 Task: Log work in the project YottaTech for the issue 'HR management system for a company with advanced employee onboarding and performance tracking features' spent time as '3w 2d 7h 4m' and remaining time as '6w 2d 17h 22m' and move to bottom of backlog. Now add the issue to the epic 'Mobile Application Development'.
Action: Mouse moved to (1114, 186)
Screenshot: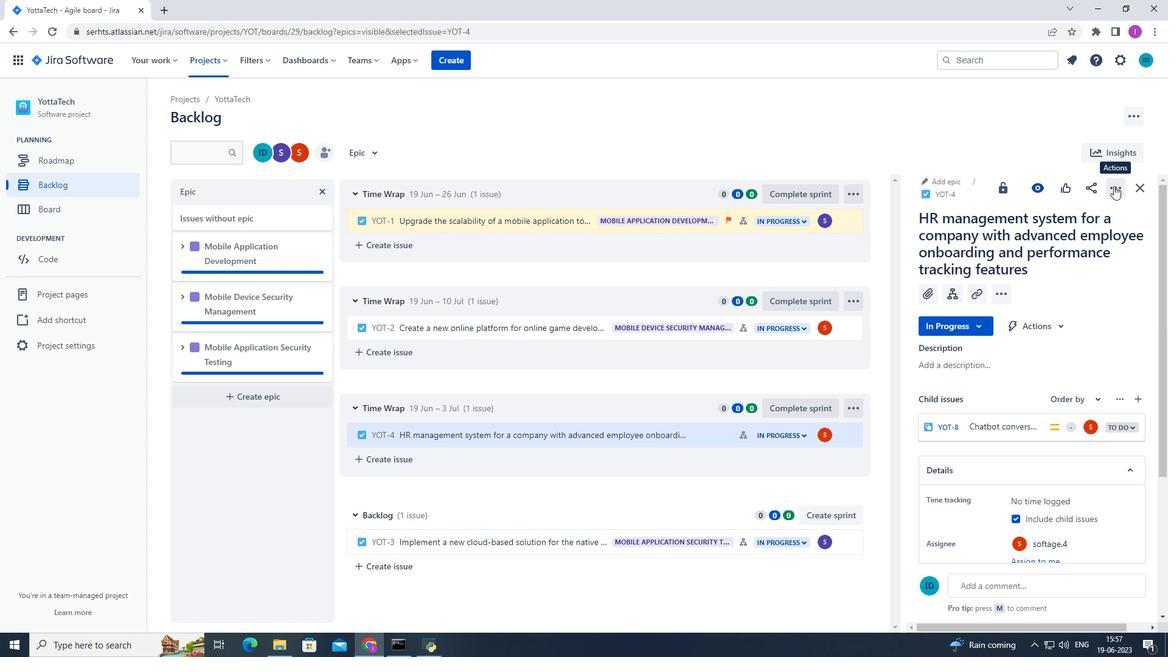 
Action: Mouse pressed left at (1114, 186)
Screenshot: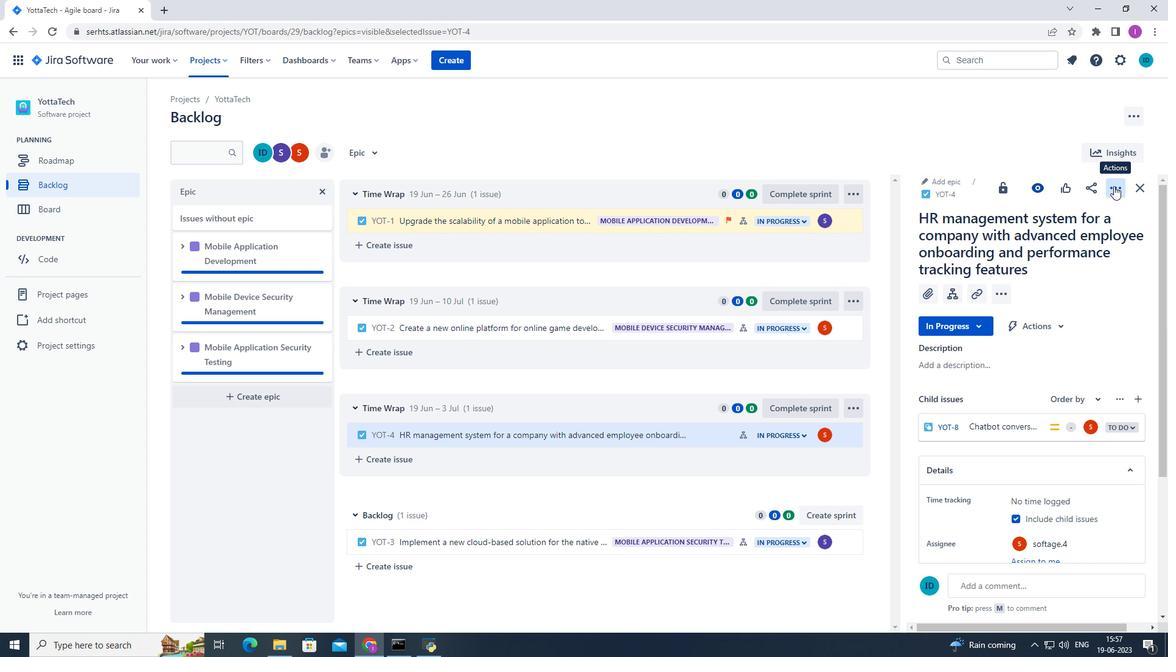 
Action: Mouse moved to (1052, 221)
Screenshot: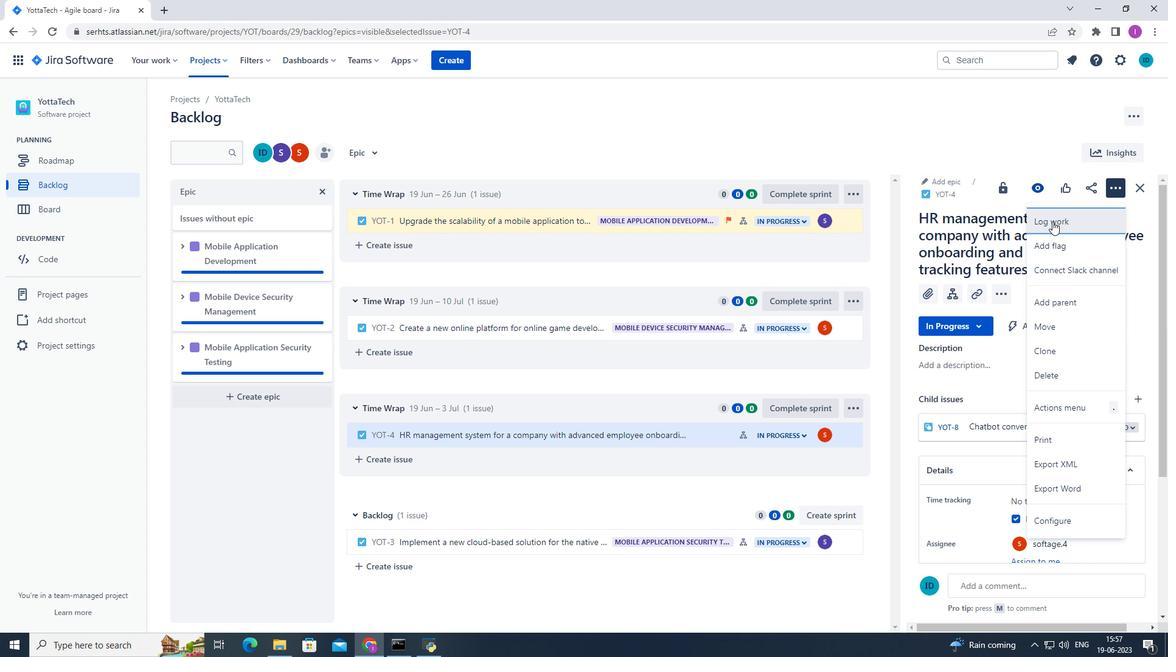 
Action: Mouse pressed left at (1052, 221)
Screenshot: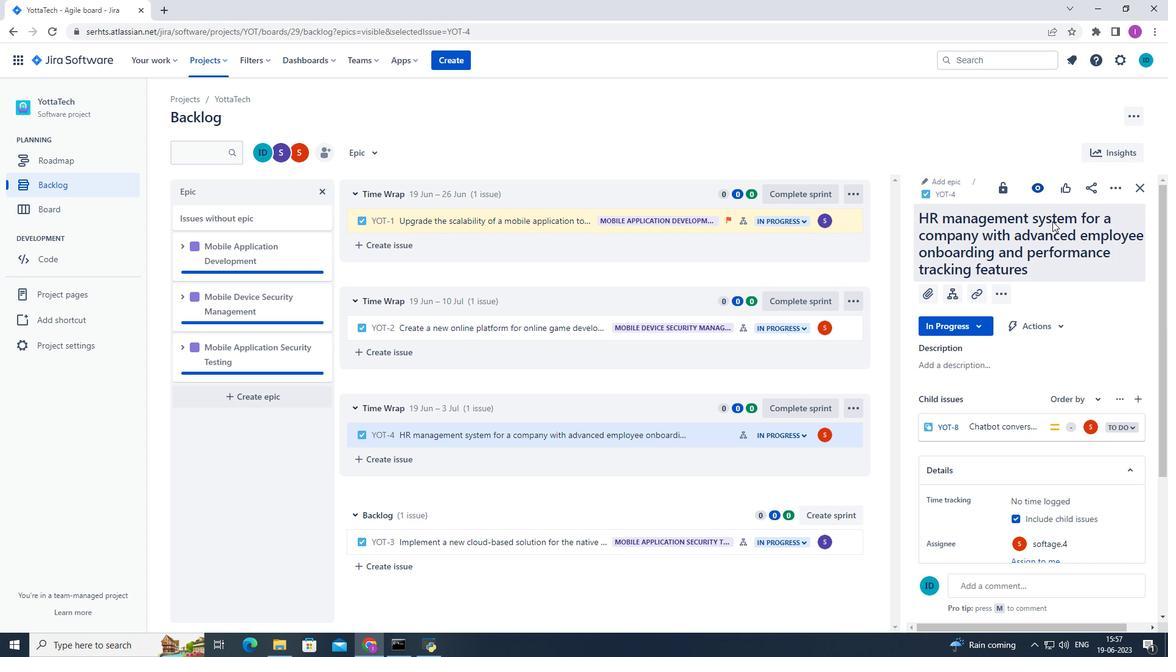 
Action: Mouse moved to (502, 180)
Screenshot: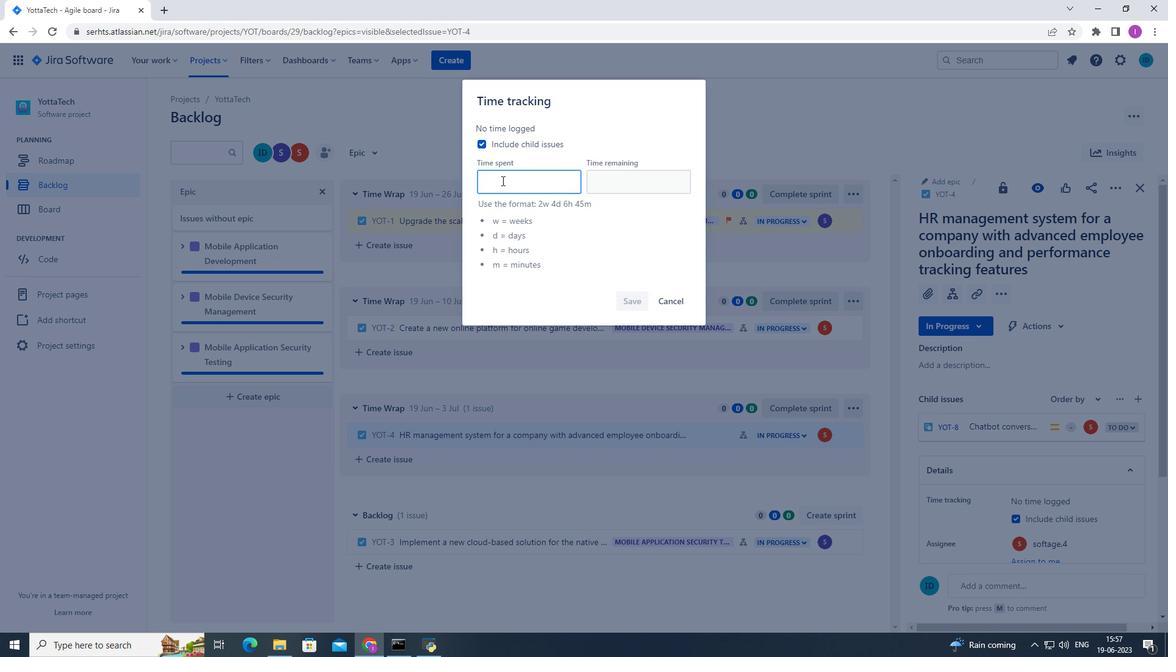 
Action: Mouse pressed left at (502, 180)
Screenshot: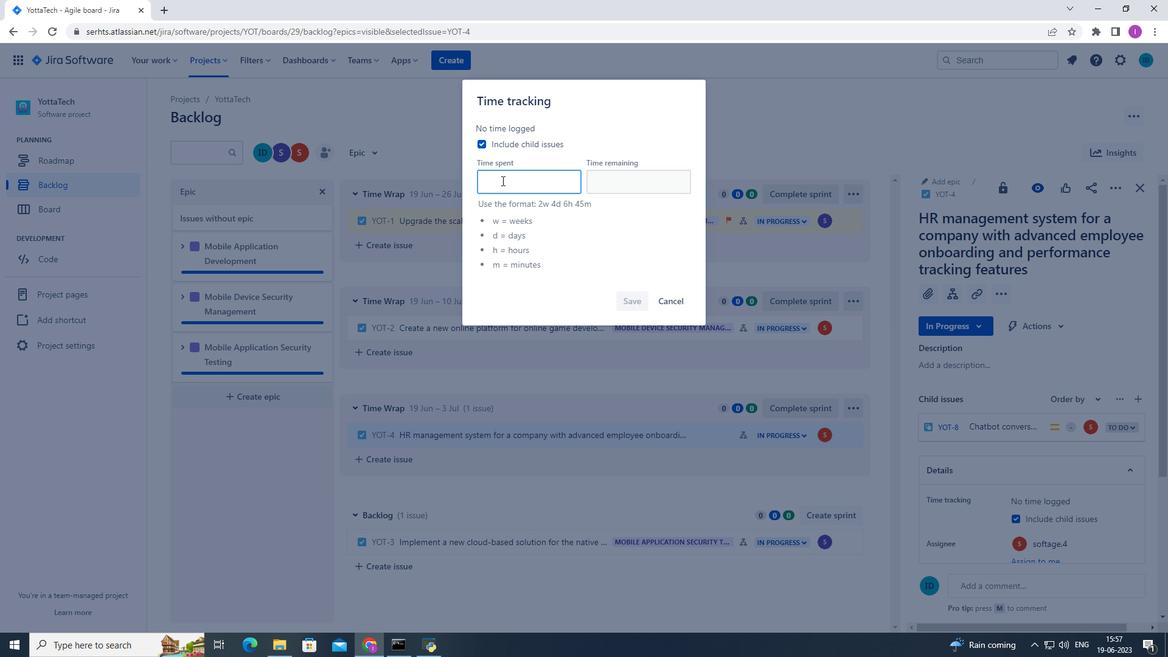 
Action: Mouse moved to (500, 186)
Screenshot: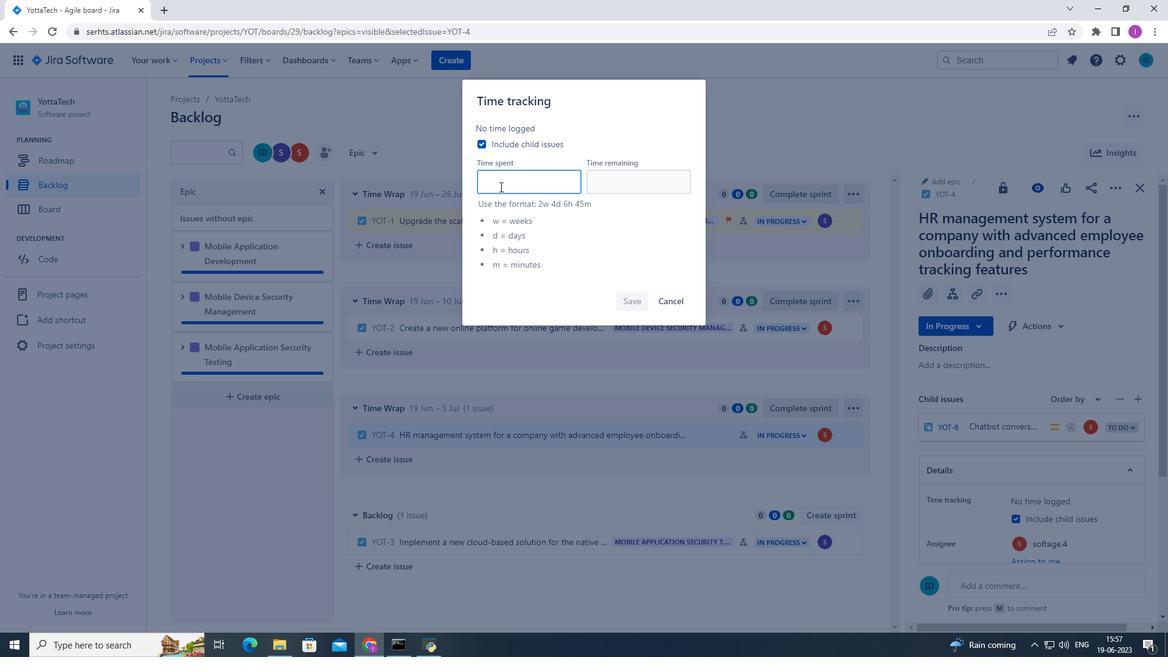
Action: Key pressed 3w<Key.space>2d<Key.space>7h<Key.space>4m
Screenshot: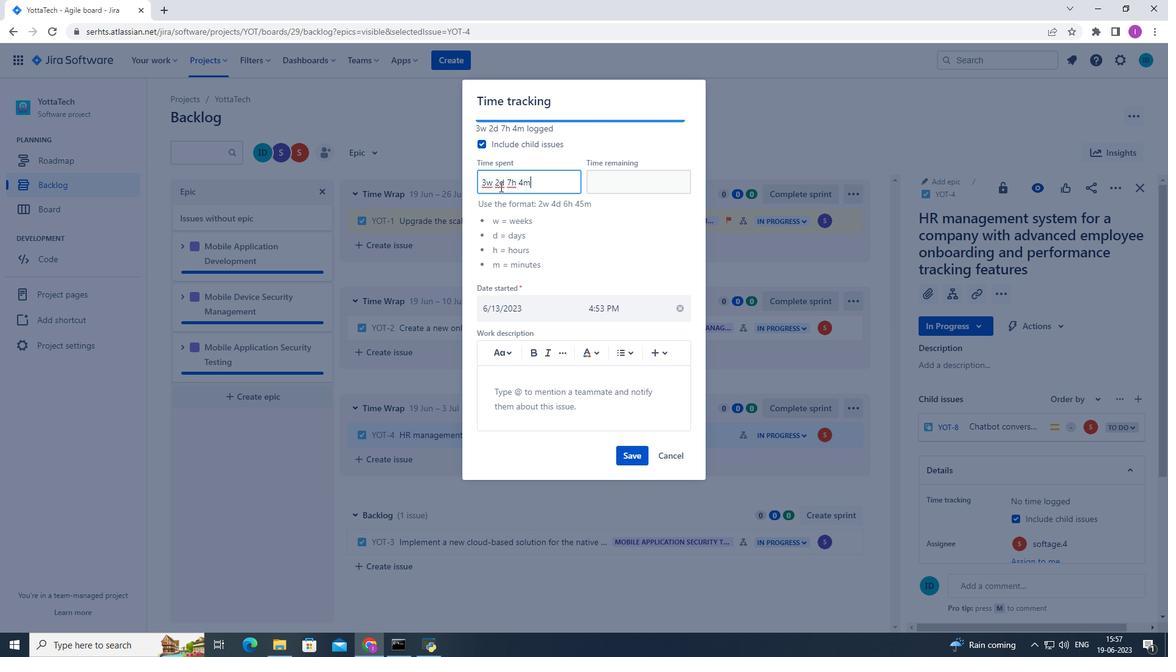 
Action: Mouse moved to (606, 184)
Screenshot: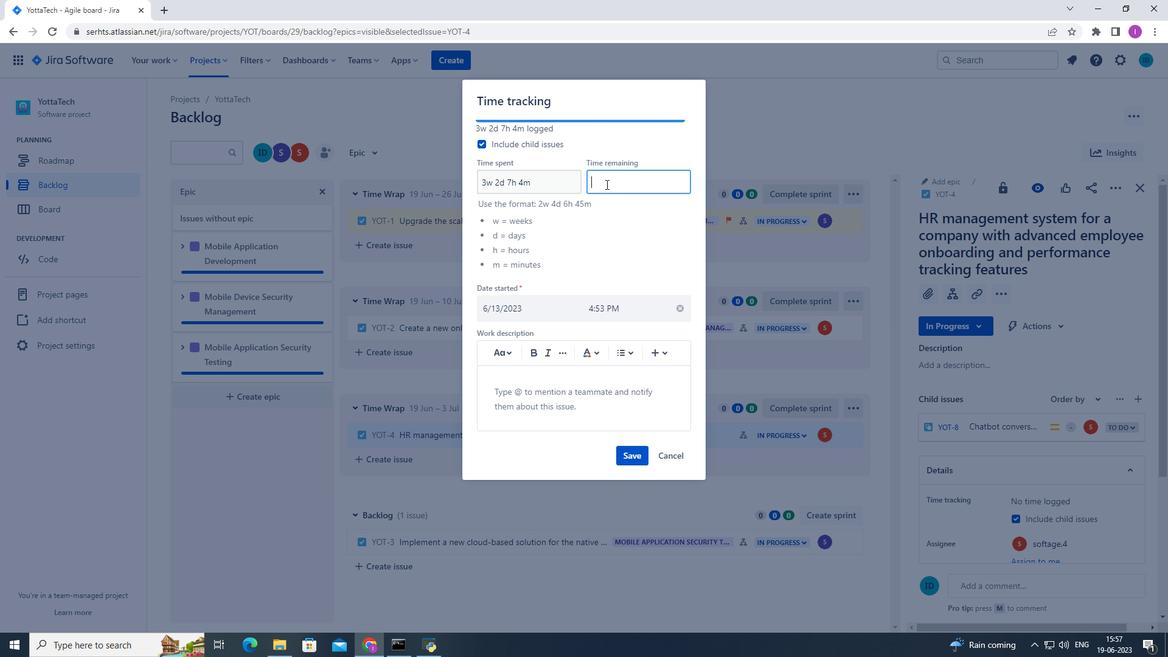 
Action: Mouse pressed left at (606, 184)
Screenshot: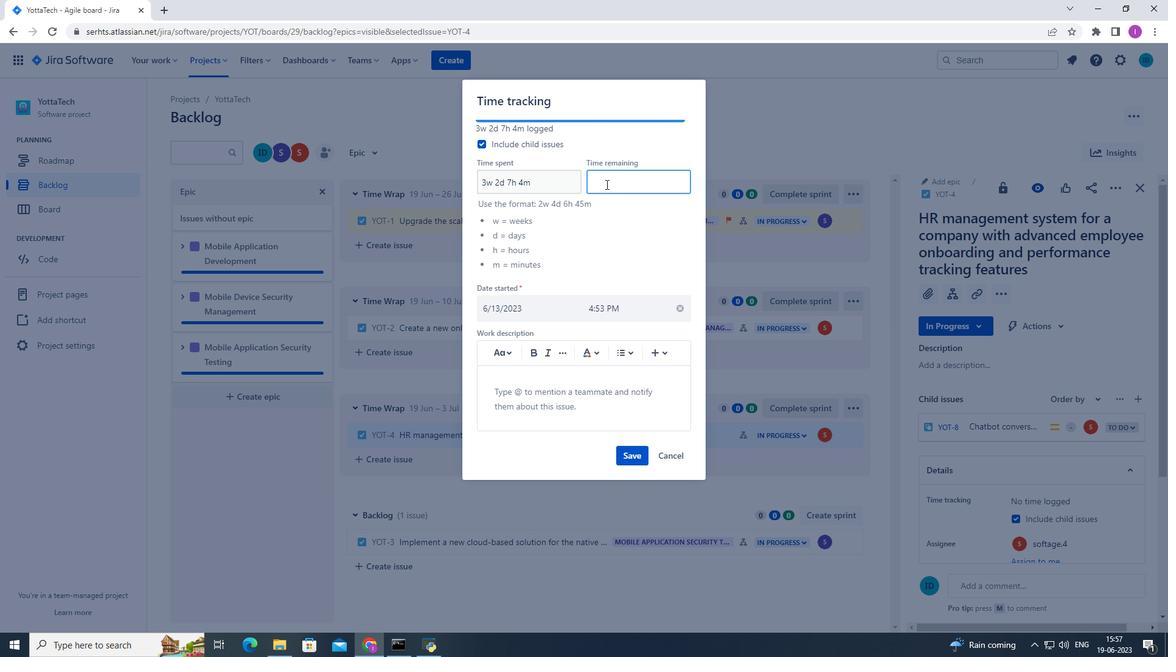 
Action: Key pressed 6w<Key.space>2d<Key.space>17h<Key.space>22m
Screenshot: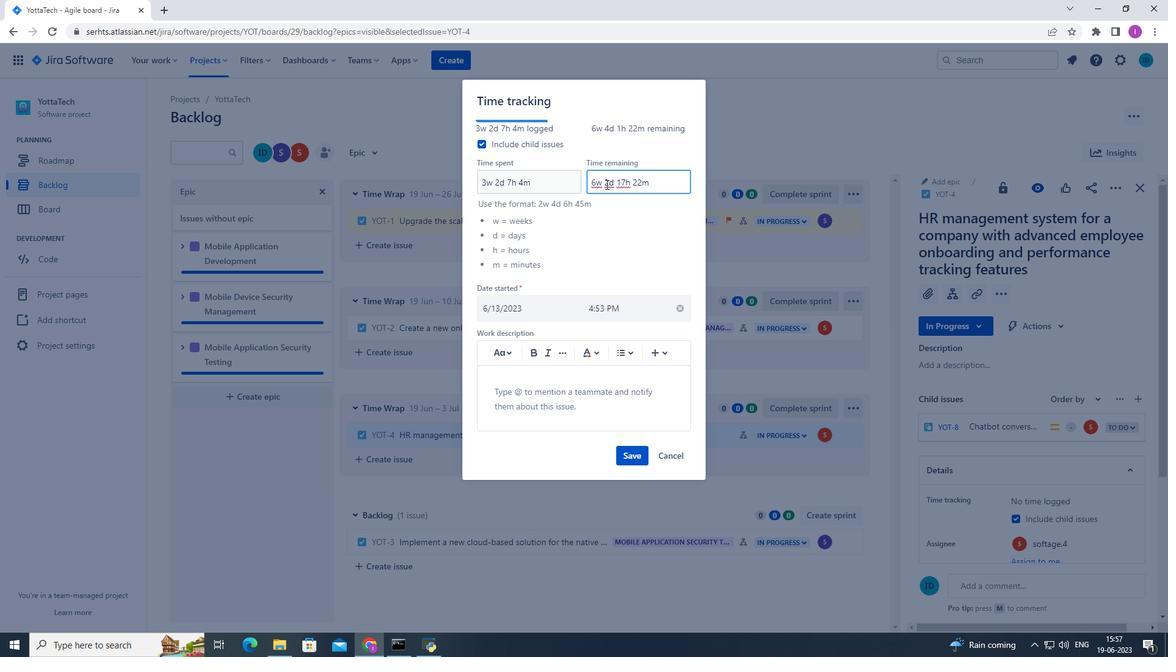 
Action: Mouse moved to (629, 455)
Screenshot: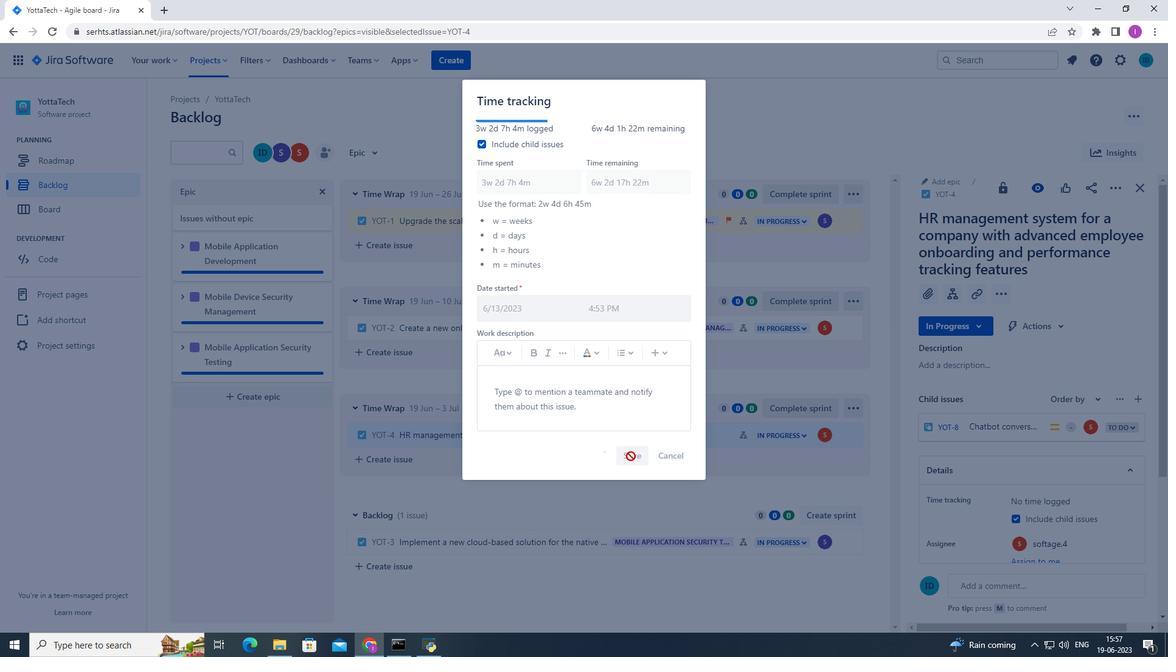 
Action: Mouse pressed left at (628, 455)
Screenshot: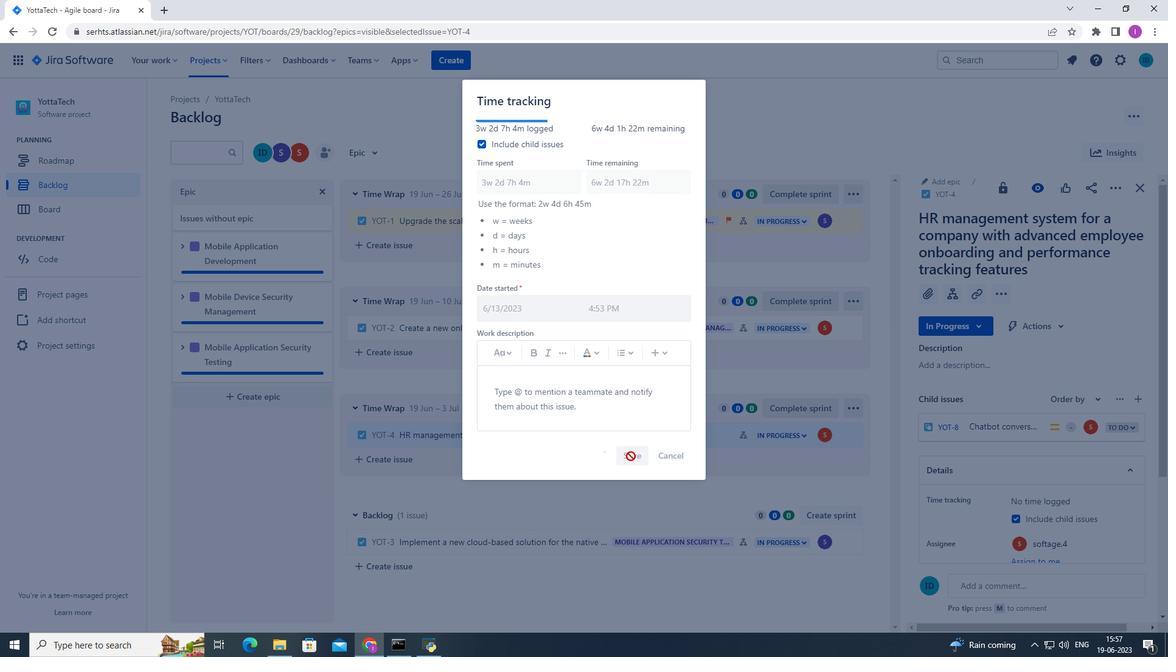 
Action: Mouse moved to (699, 432)
Screenshot: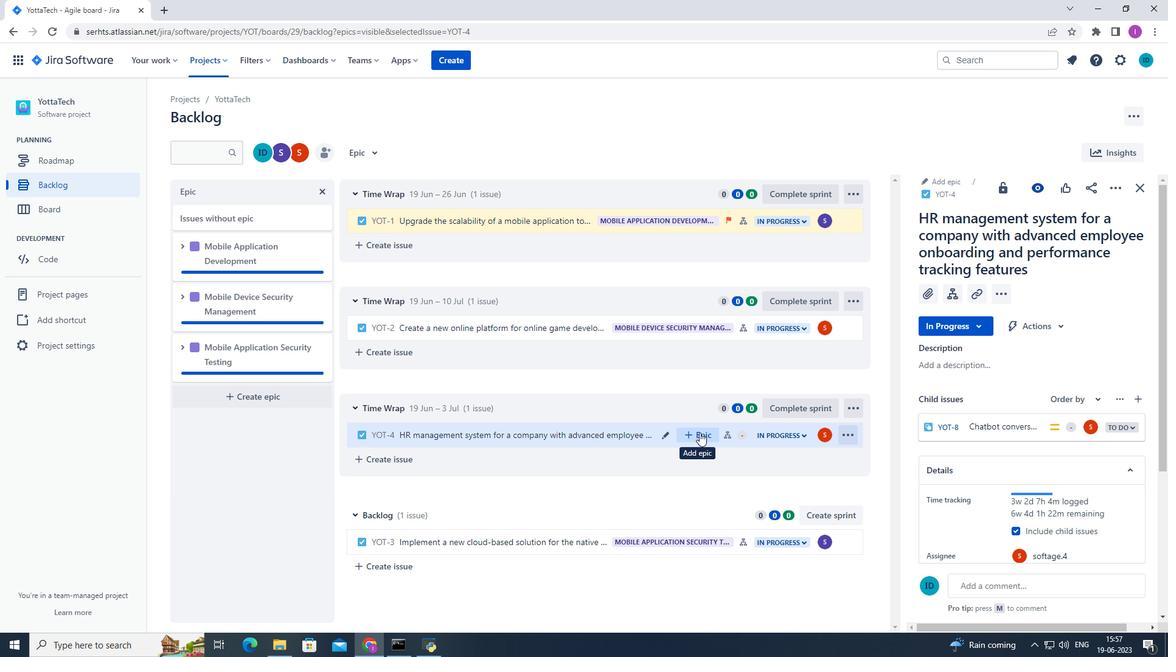 
Action: Mouse pressed left at (699, 432)
Screenshot: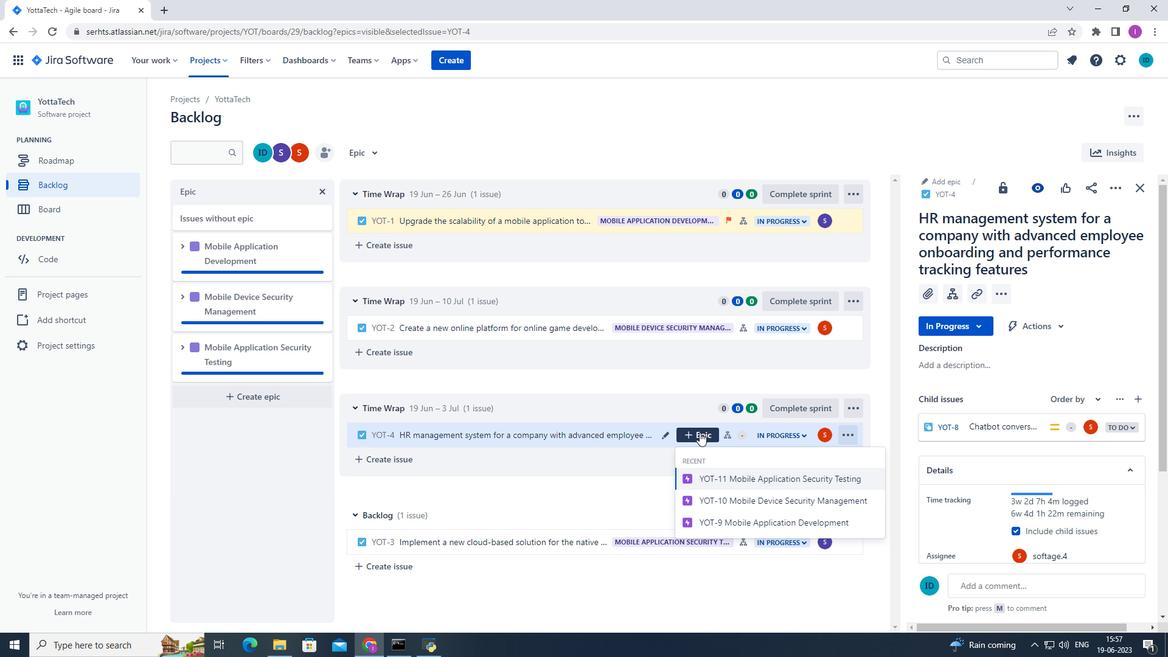 
Action: Mouse moved to (802, 525)
Screenshot: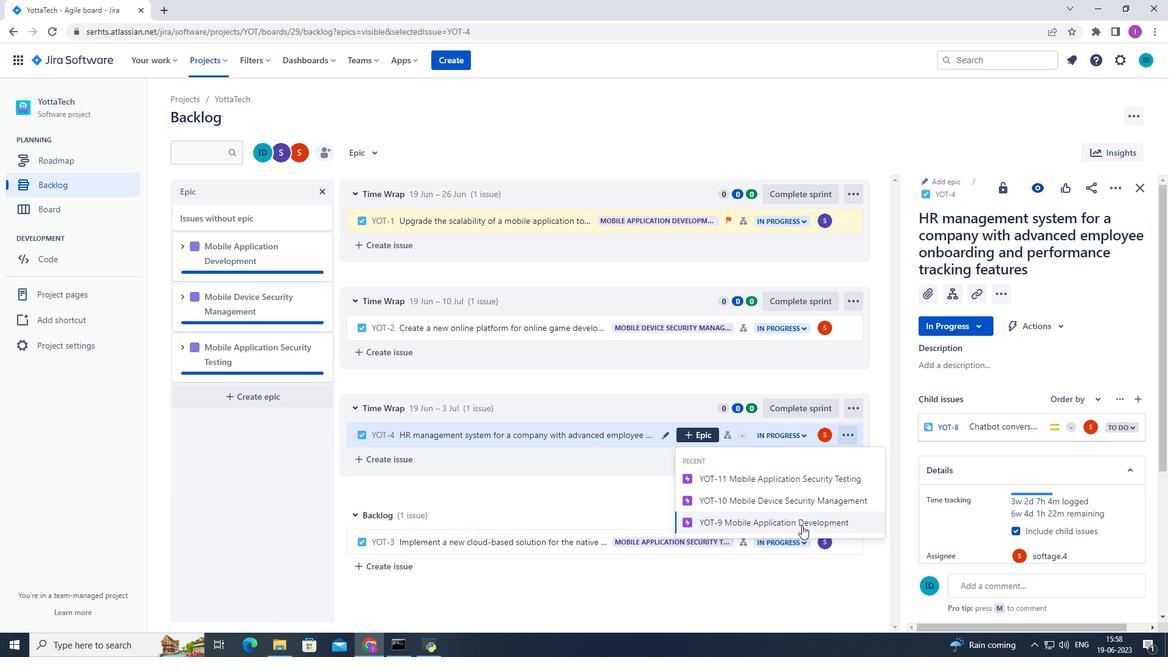 
Action: Mouse pressed left at (802, 525)
Screenshot: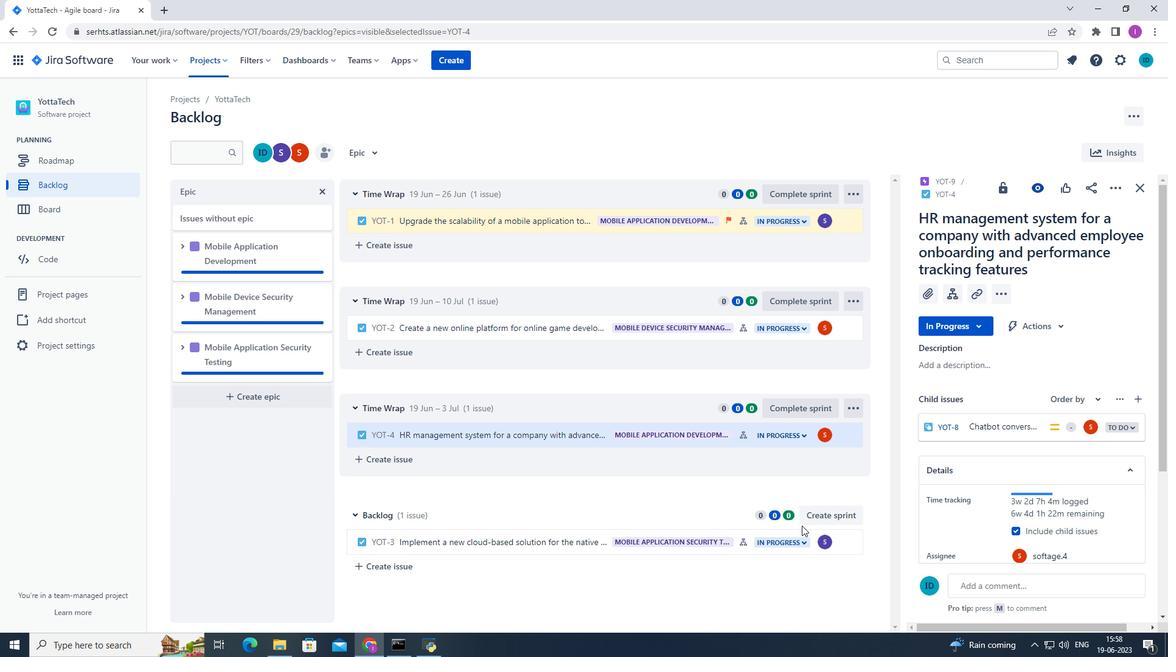 
Action: Mouse moved to (843, 435)
Screenshot: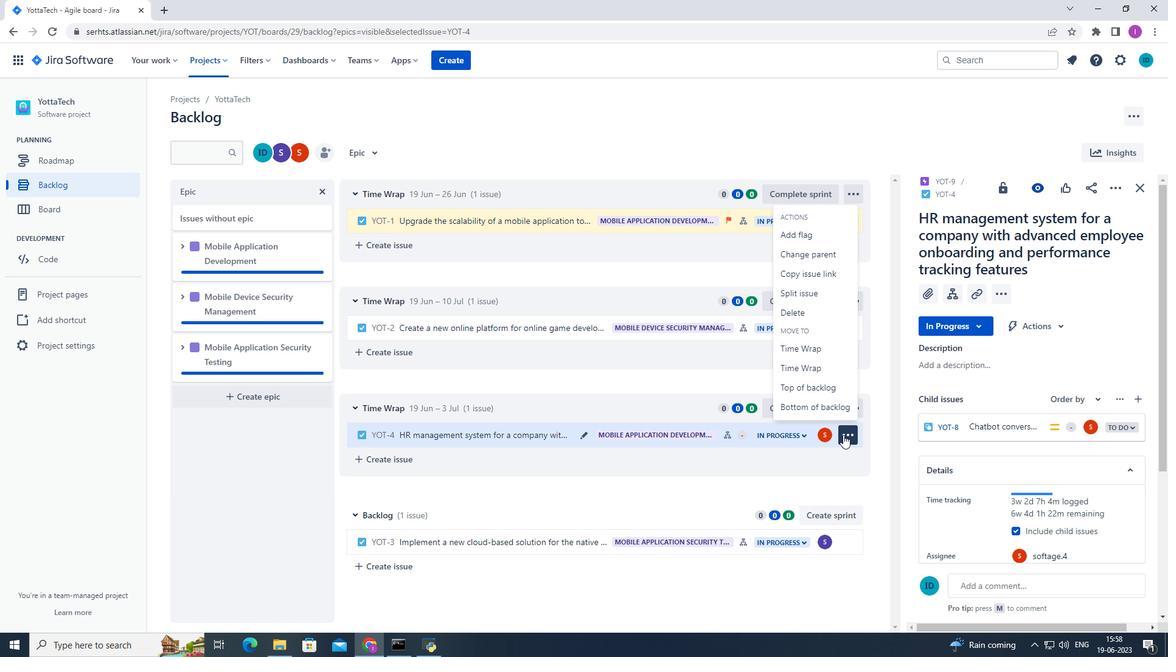 
Action: Mouse pressed left at (843, 435)
Screenshot: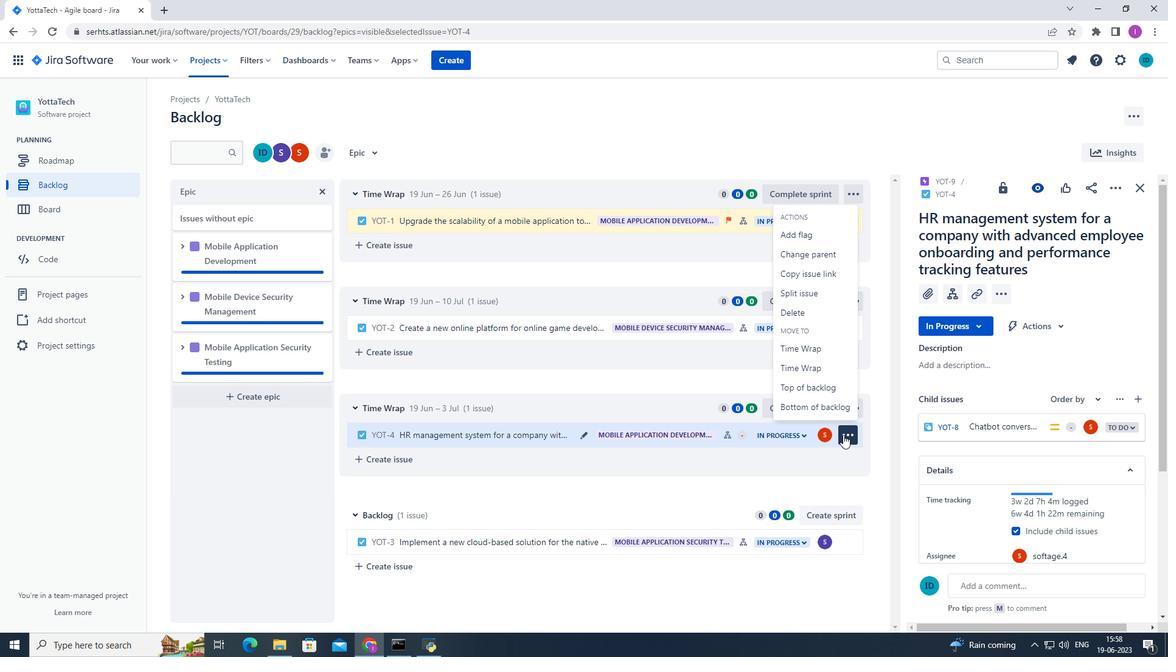 
Action: Mouse moved to (831, 409)
Screenshot: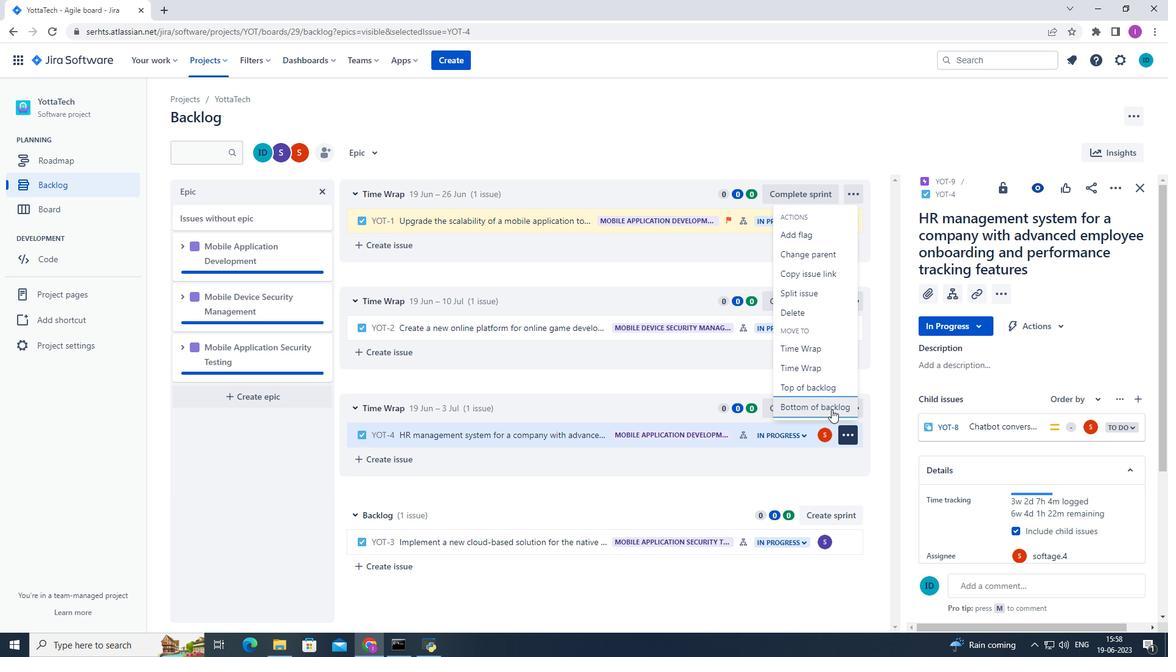 
Action: Mouse pressed left at (831, 409)
Screenshot: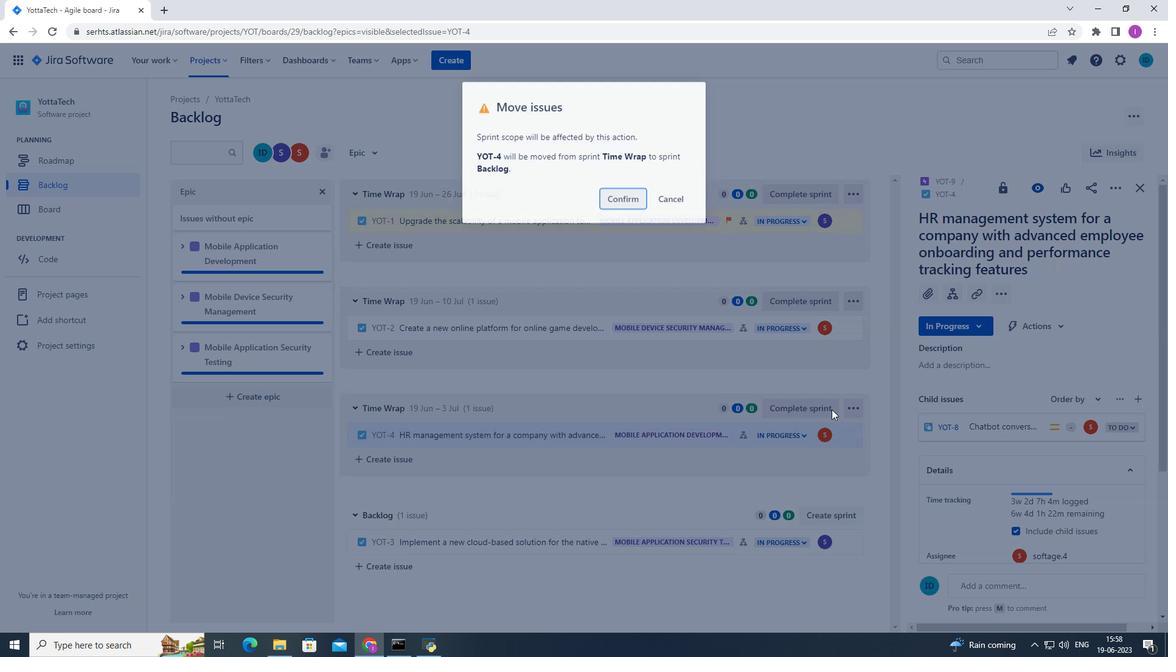 
Action: Mouse moved to (610, 200)
Screenshot: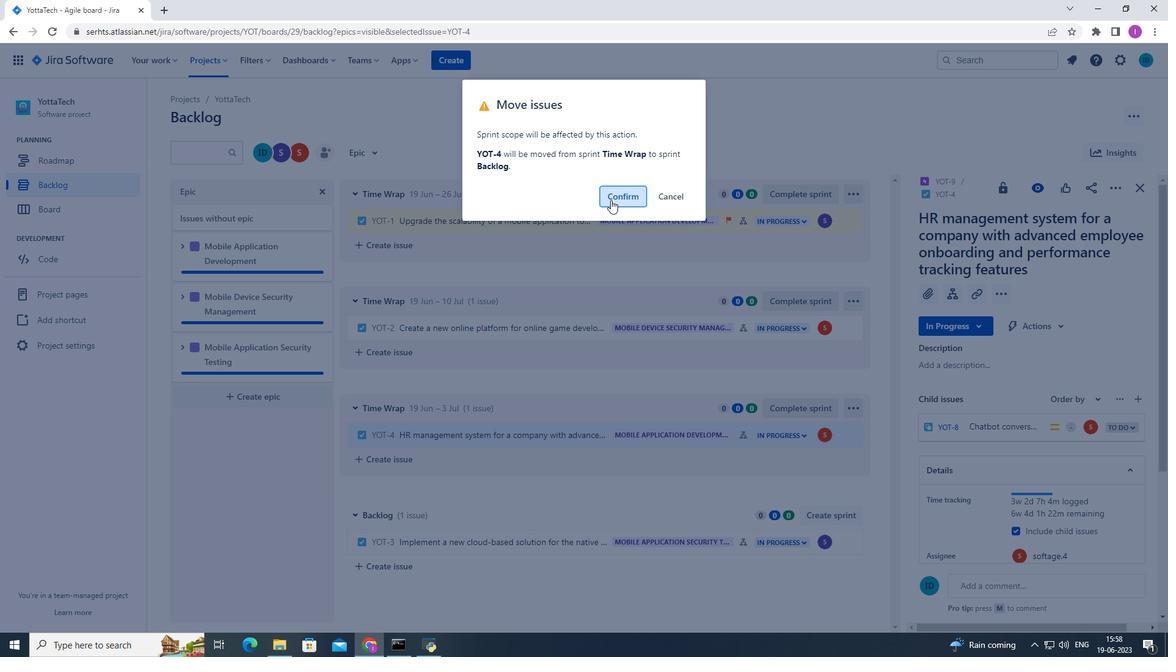 
Action: Mouse pressed left at (610, 200)
Screenshot: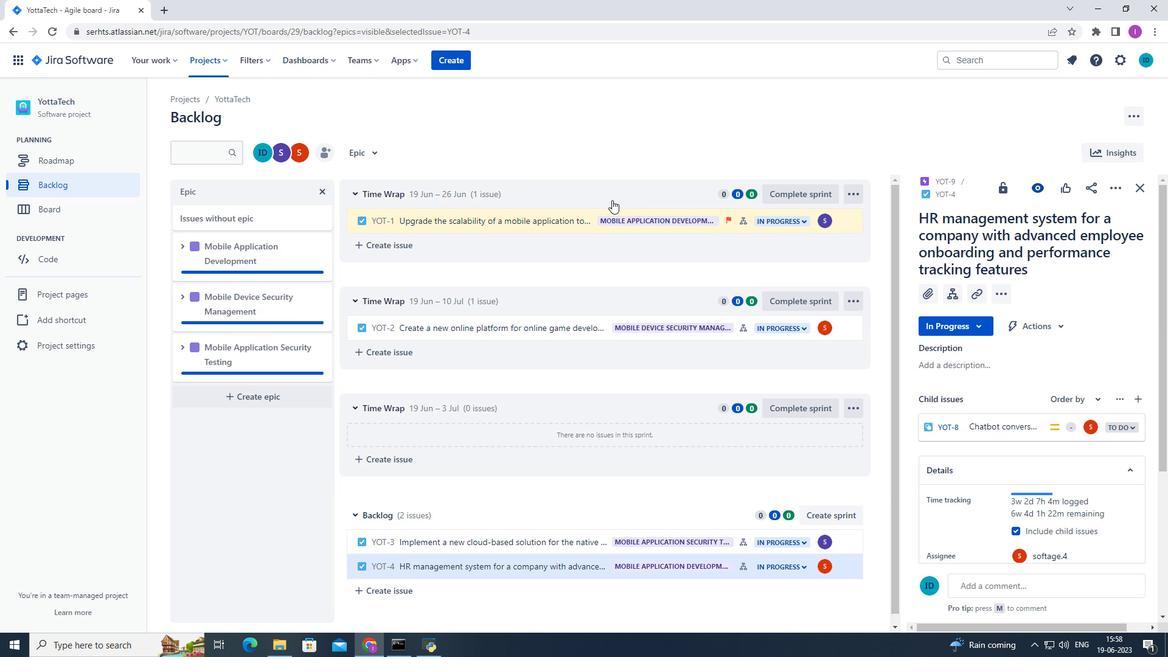 
Action: Mouse moved to (665, 171)
Screenshot: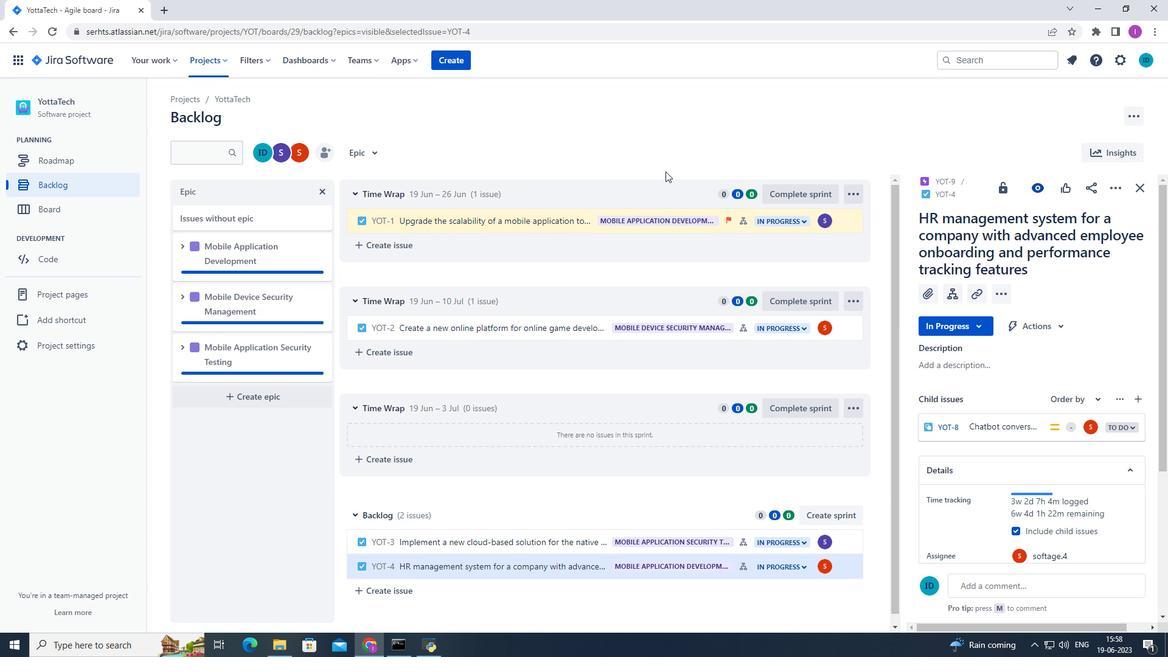 
